 Task: Make in the project TreatWorks an epic 'IT project portfolio management (PPM) improvement'.
Action: Mouse moved to (390, 164)
Screenshot: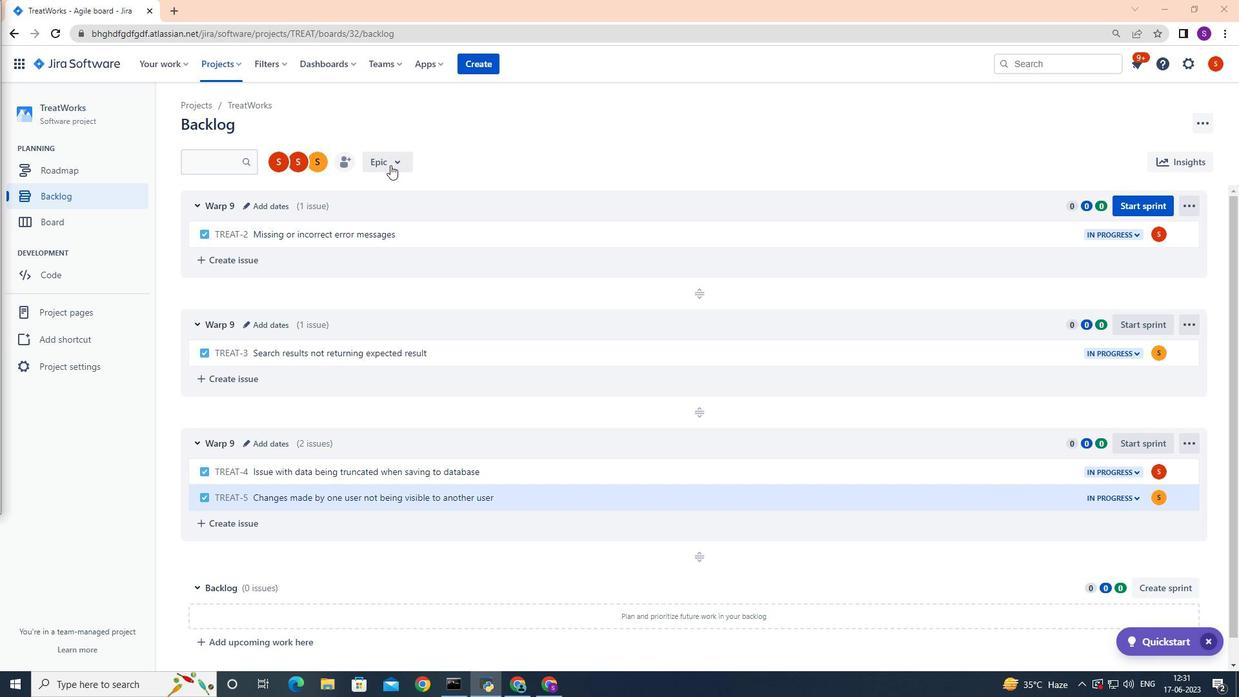 
Action: Mouse pressed left at (390, 164)
Screenshot: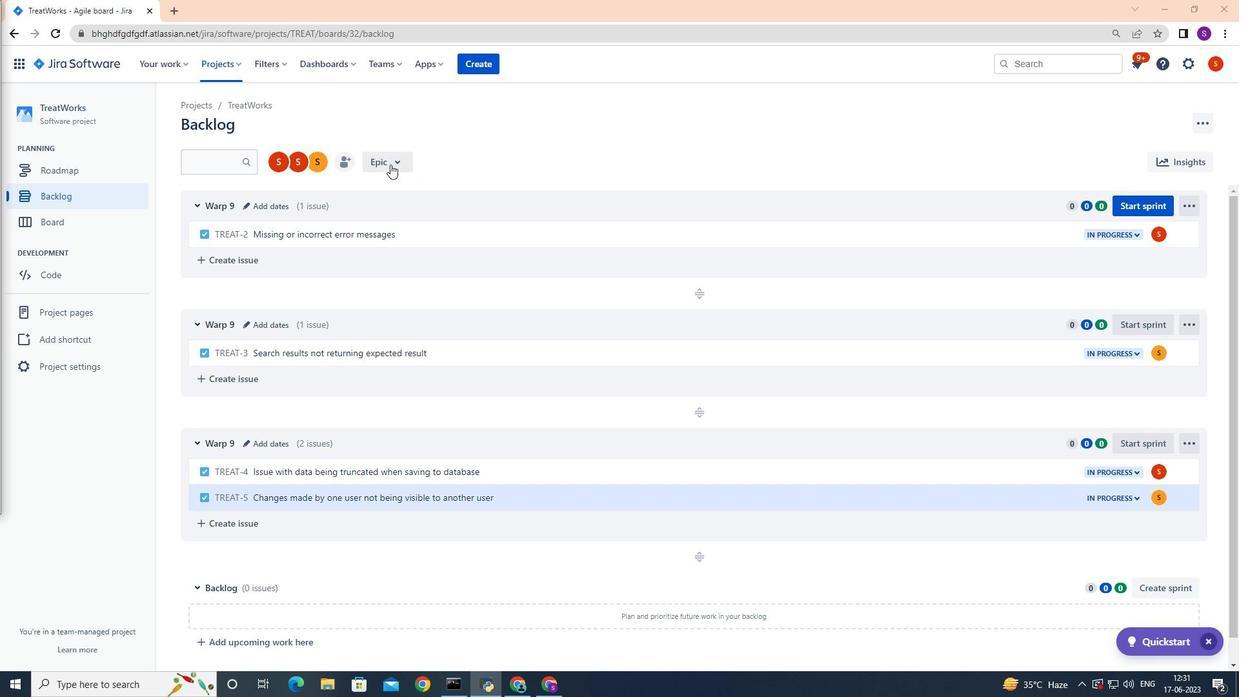 
Action: Mouse moved to (393, 237)
Screenshot: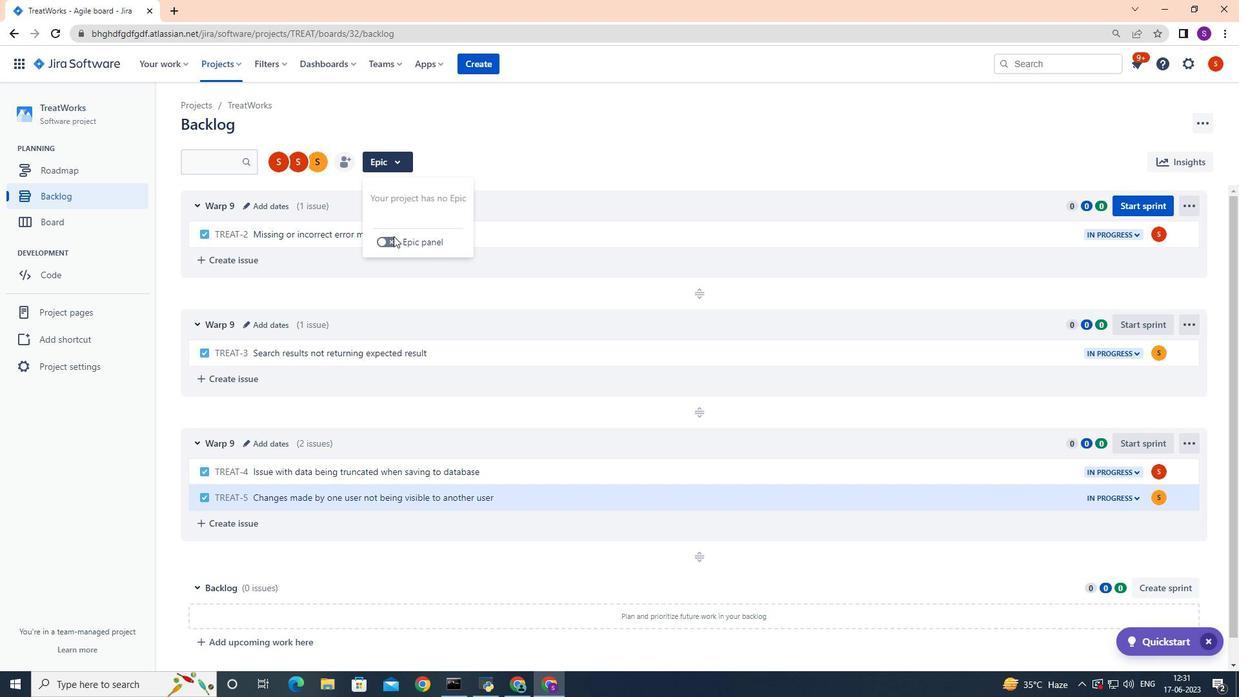 
Action: Mouse pressed left at (393, 237)
Screenshot: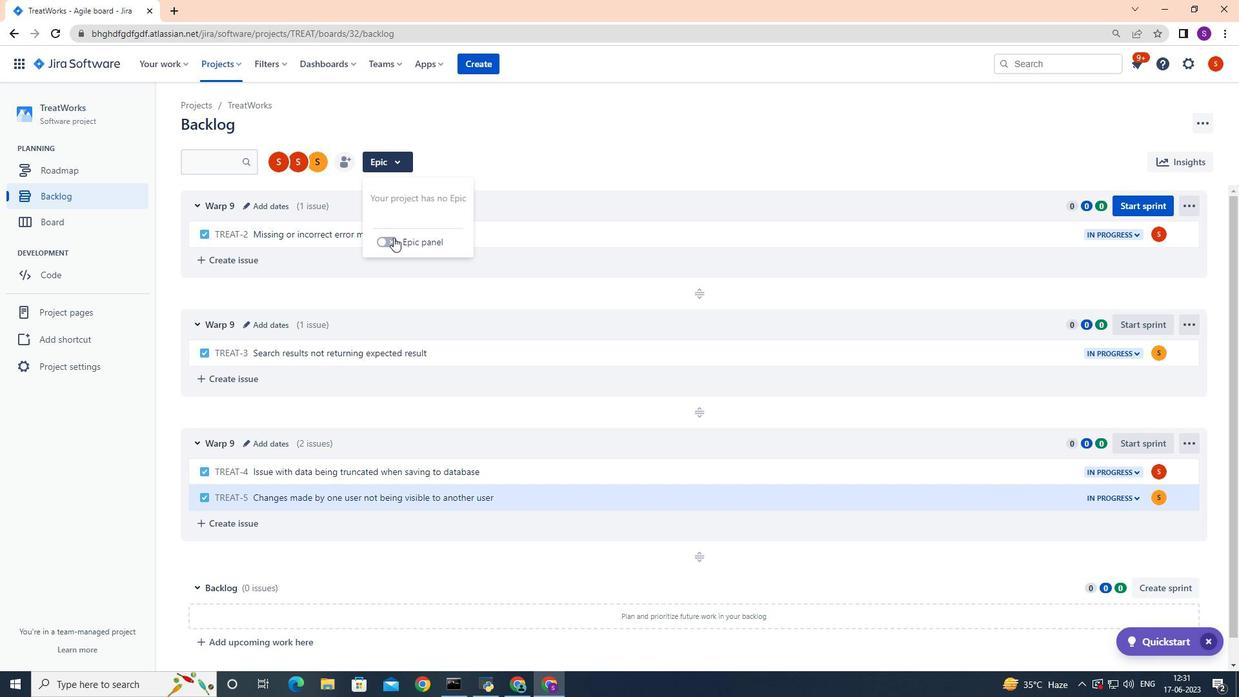 
Action: Mouse moved to (262, 446)
Screenshot: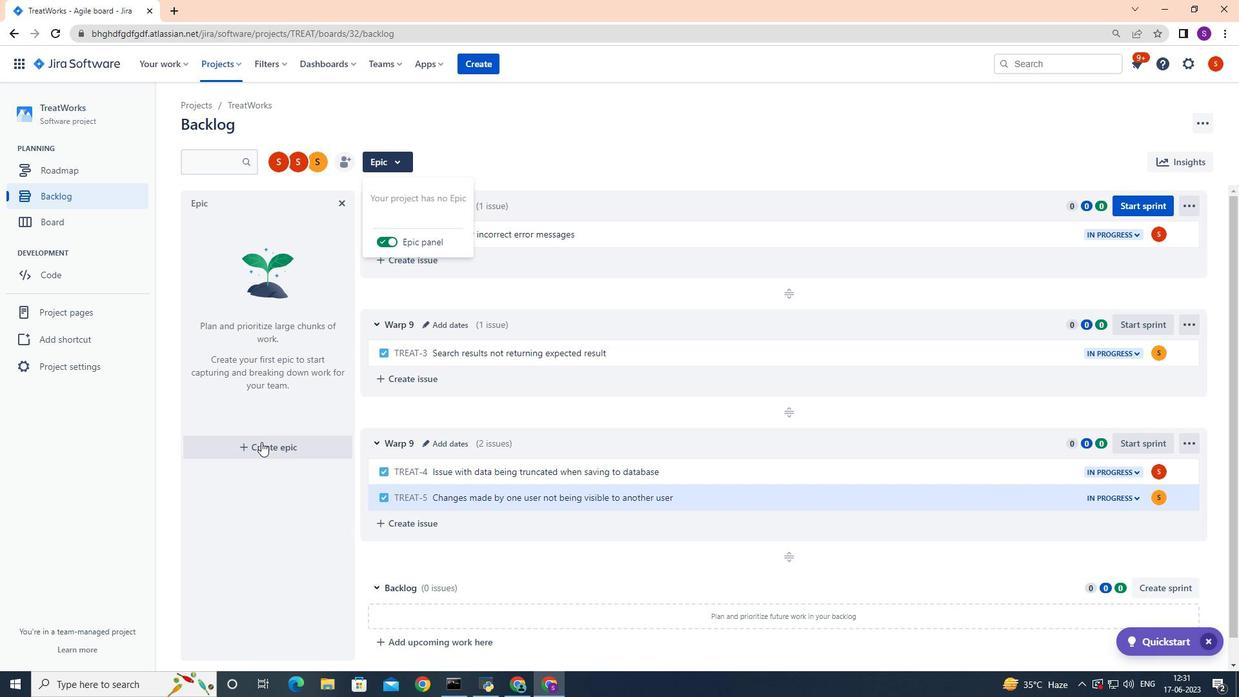 
Action: Mouse pressed left at (262, 446)
Screenshot: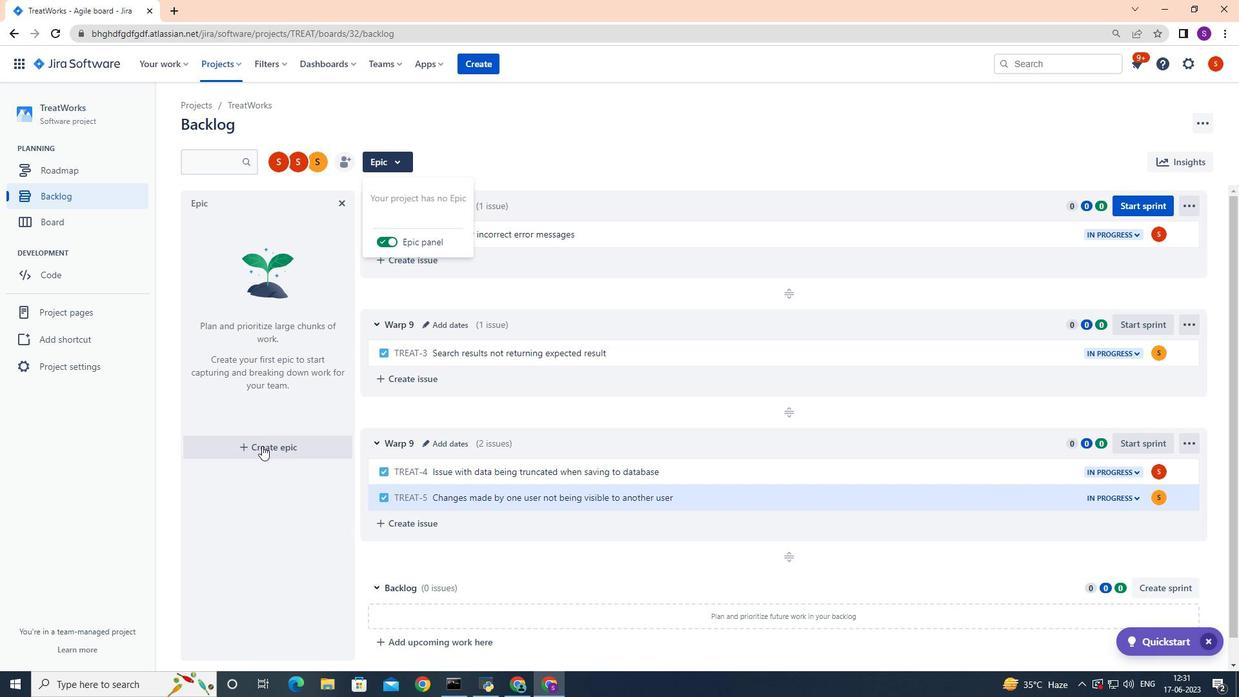 
Action: Mouse moved to (260, 445)
Screenshot: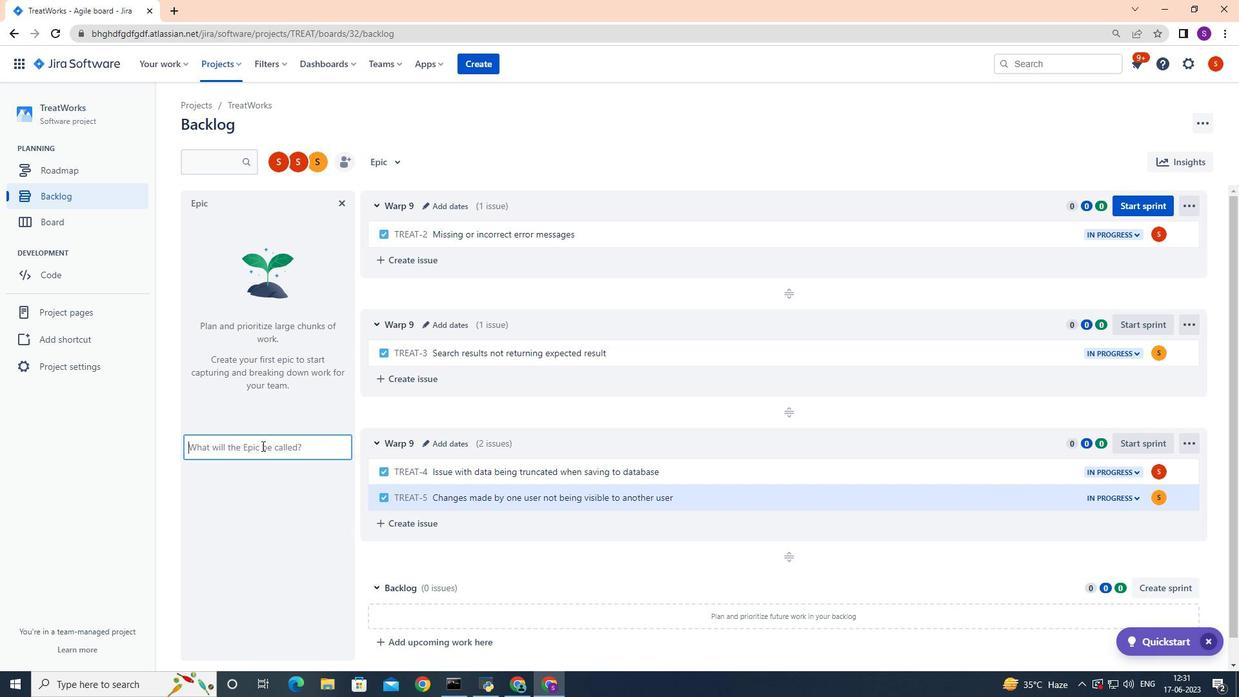 
Action: Key pressed <Key.shift>I<Key.shift>T<Key.space>project<Key.space>portfolio<Key.space>management<Key.space><Key.shift><Key.shift><Key.shift><Key.shift><Key.shift><Key.shift><Key.shift><Key.shift><Key.shift><Key.shift><Key.shift>(PPM)<Key.space>improvement<Key.enter>
Screenshot: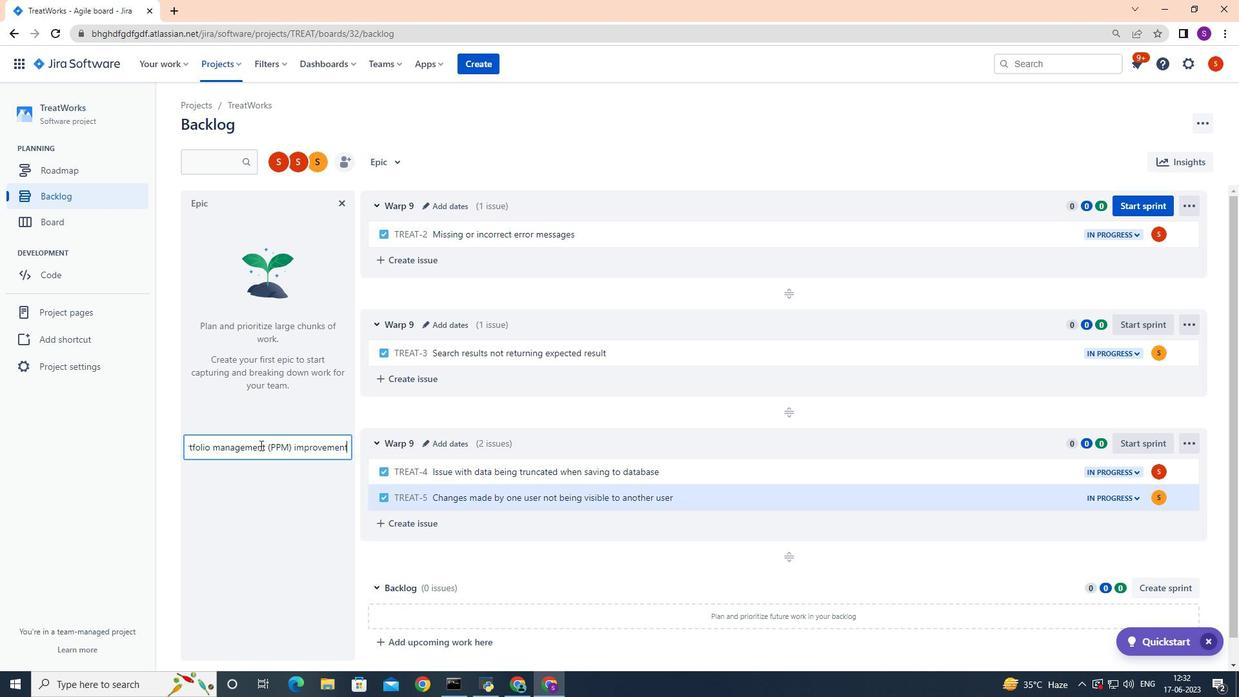
